 Task: Create in the project AdaptFlow in Backlog an issue 'Develop a new feature to allow for customizable user profiles', assign it to team member softage.2@softage.net and change the status to IN PROGRESS. Create in the project AdaptFlow in Backlog an issue 'Address issues related to data synchronization across multiple devices', assign it to team member softage.3@softage.net and change the status to IN PROGRESS
Action: Mouse moved to (83, 59)
Screenshot: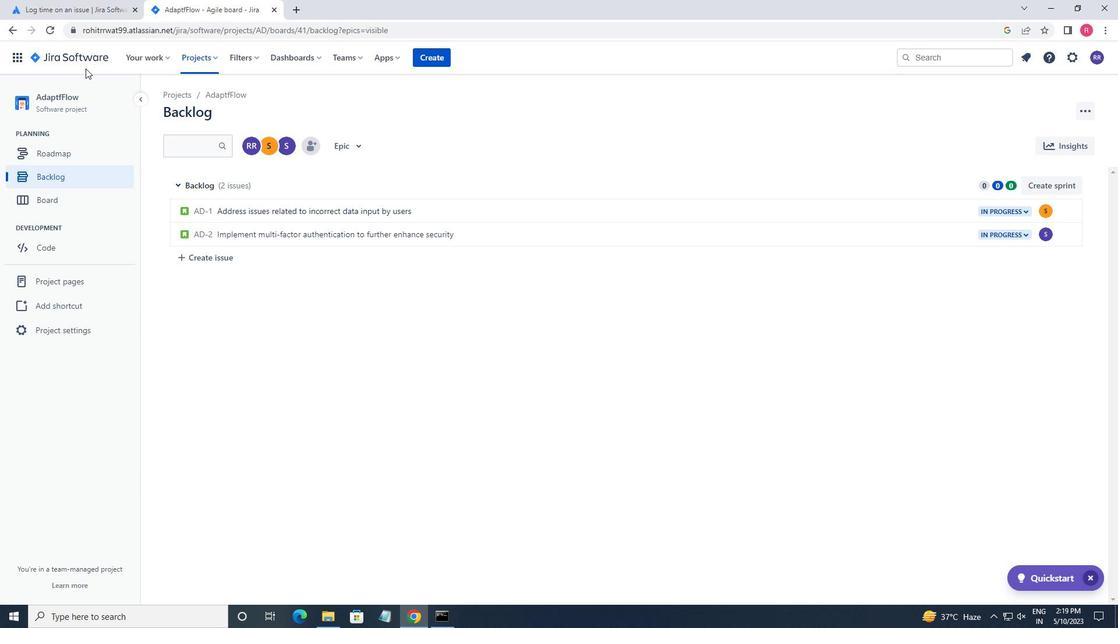 
Action: Mouse pressed left at (83, 59)
Screenshot: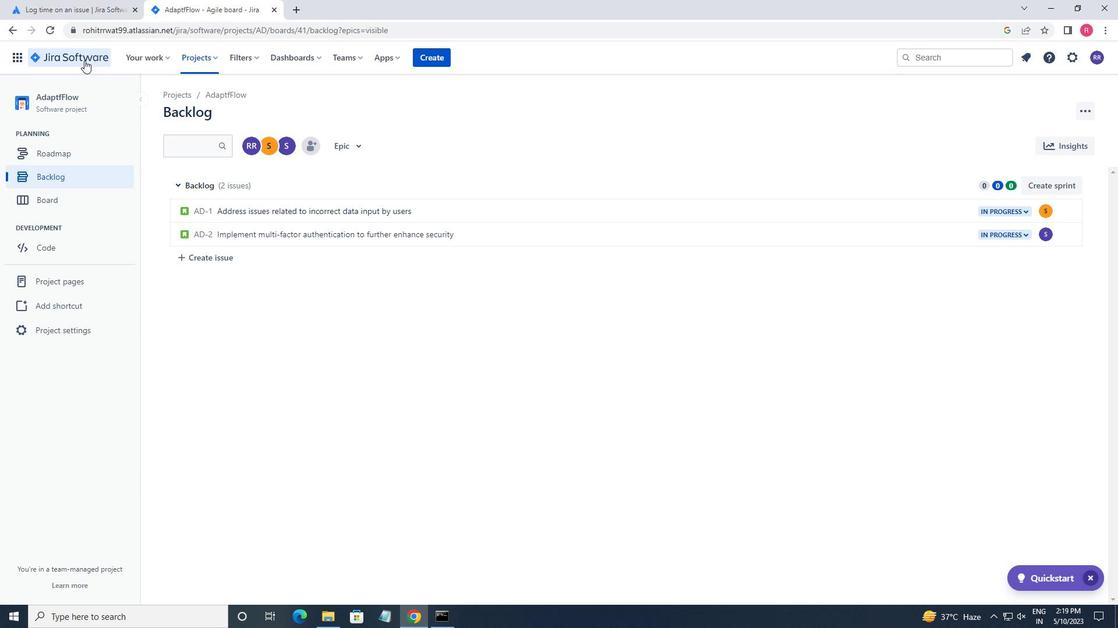 
Action: Mouse moved to (204, 48)
Screenshot: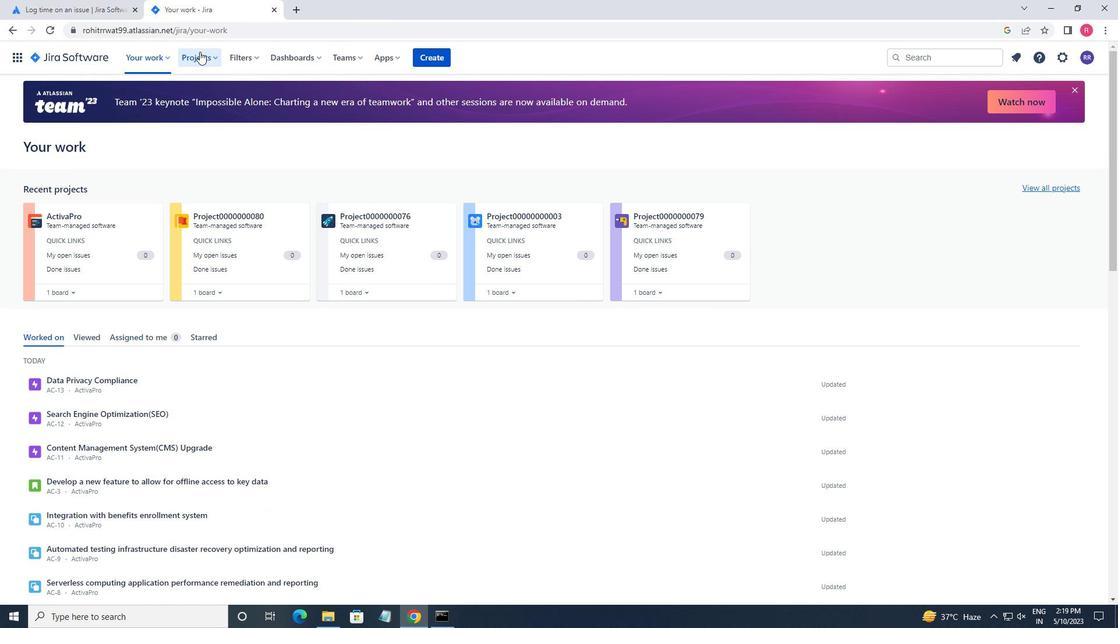 
Action: Mouse pressed left at (204, 48)
Screenshot: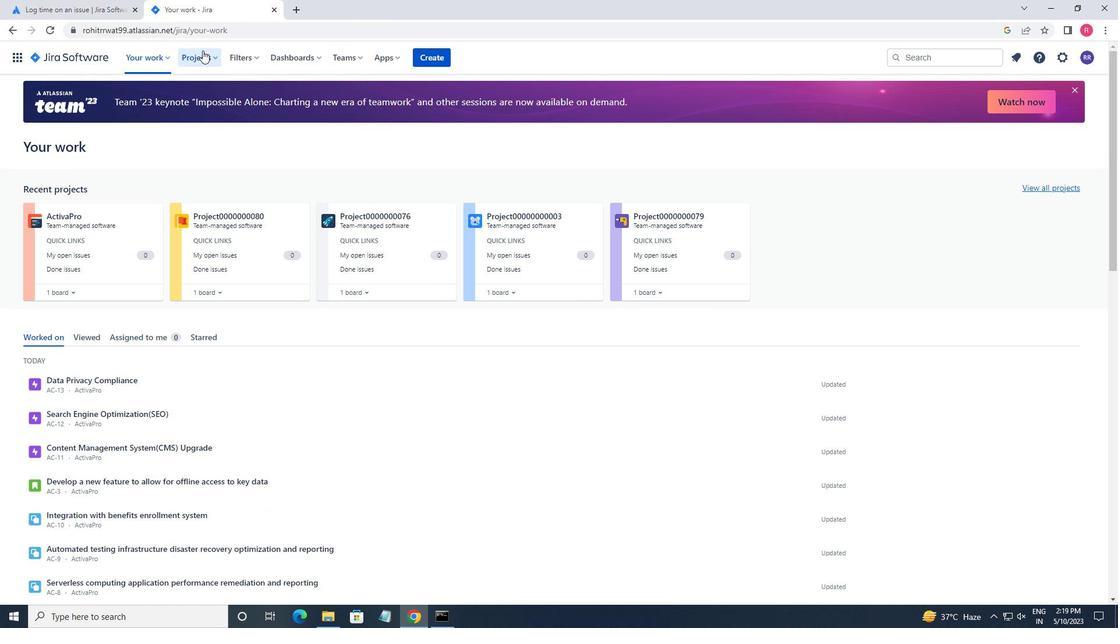 
Action: Mouse moved to (240, 116)
Screenshot: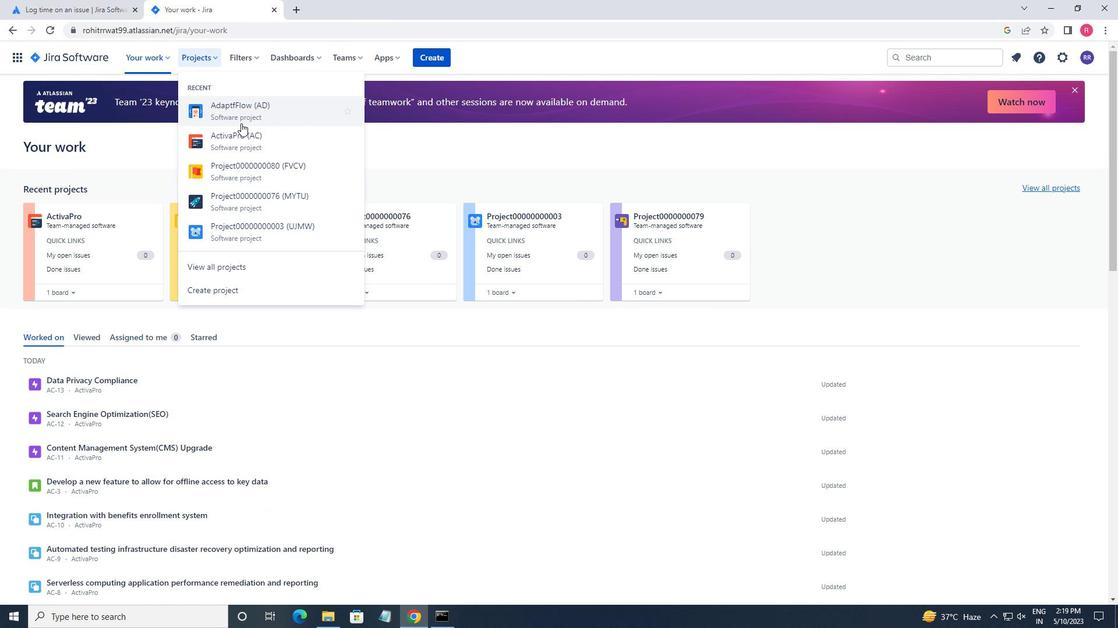 
Action: Mouse pressed left at (240, 116)
Screenshot: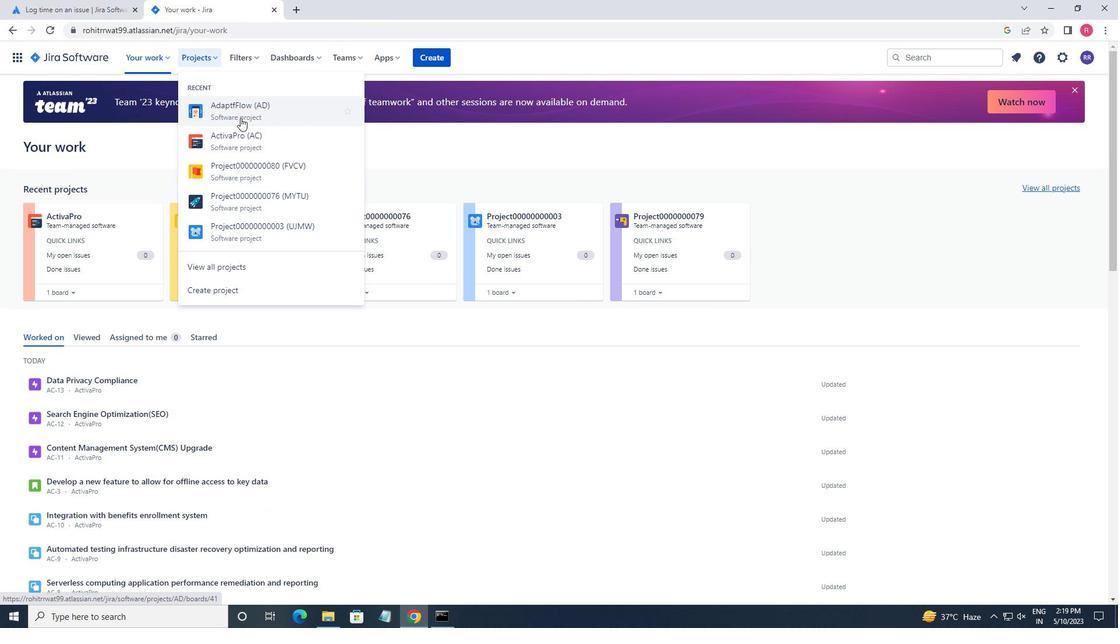 
Action: Mouse moved to (54, 174)
Screenshot: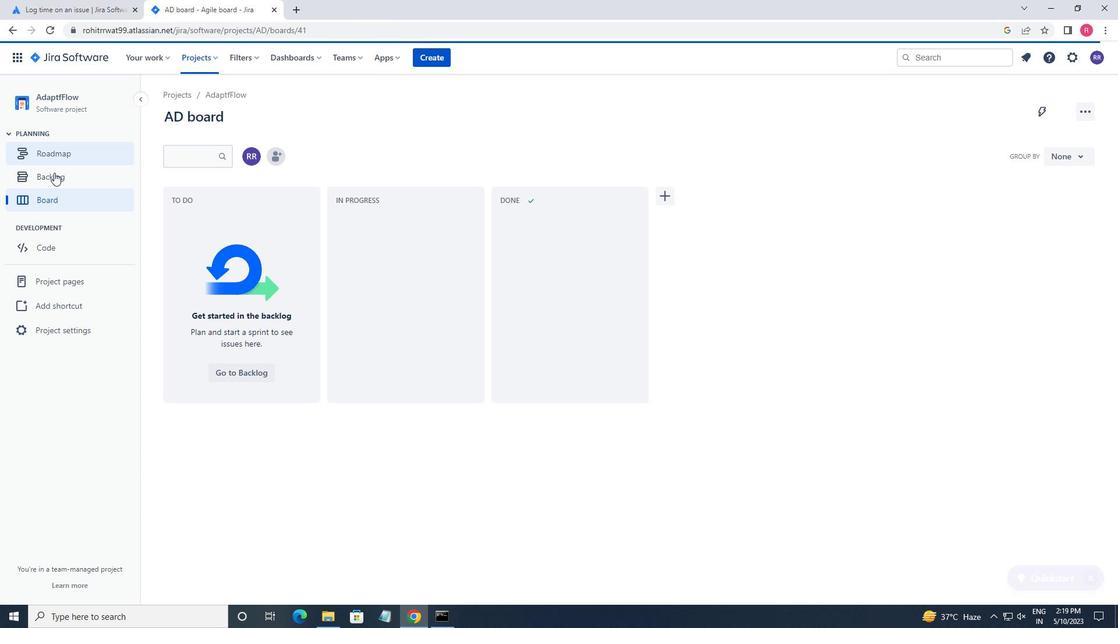 
Action: Mouse pressed left at (54, 174)
Screenshot: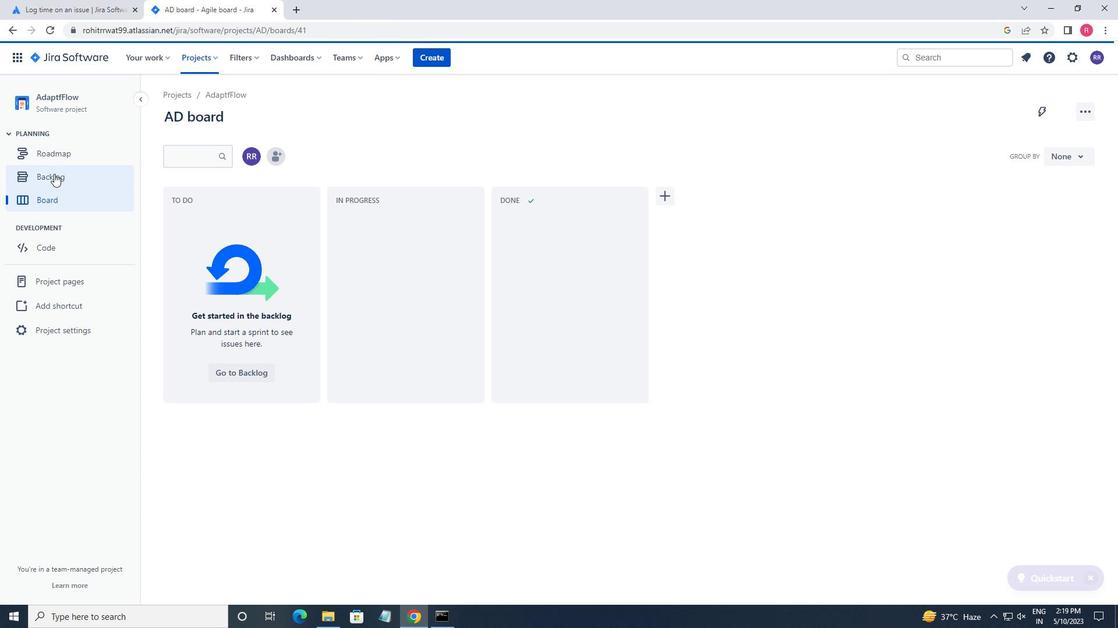 
Action: Mouse moved to (190, 255)
Screenshot: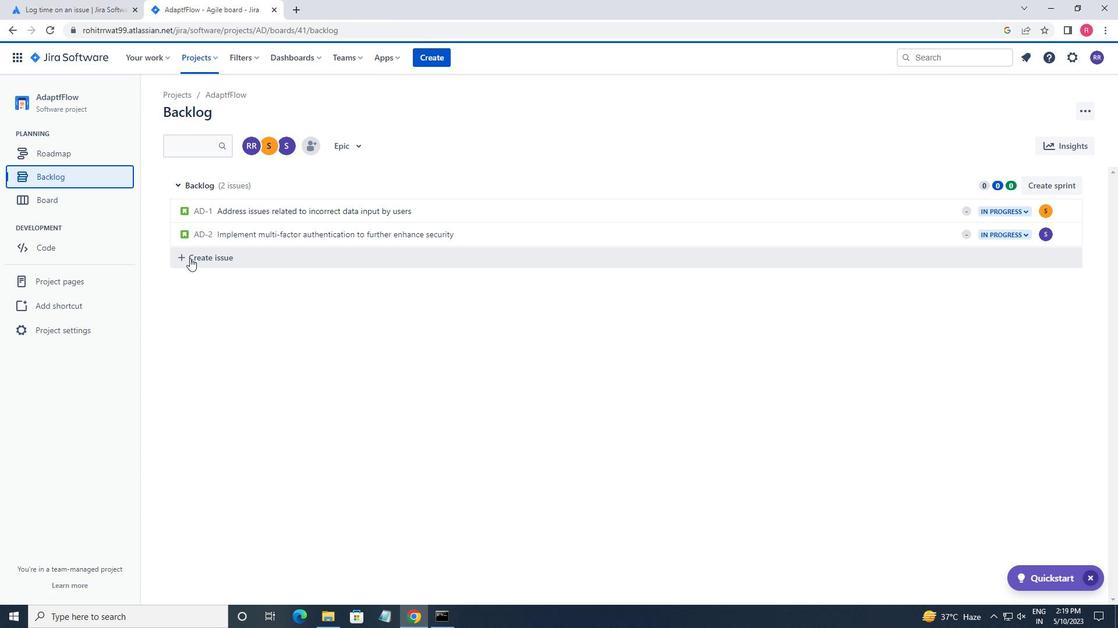 
Action: Mouse pressed left at (190, 255)
Screenshot: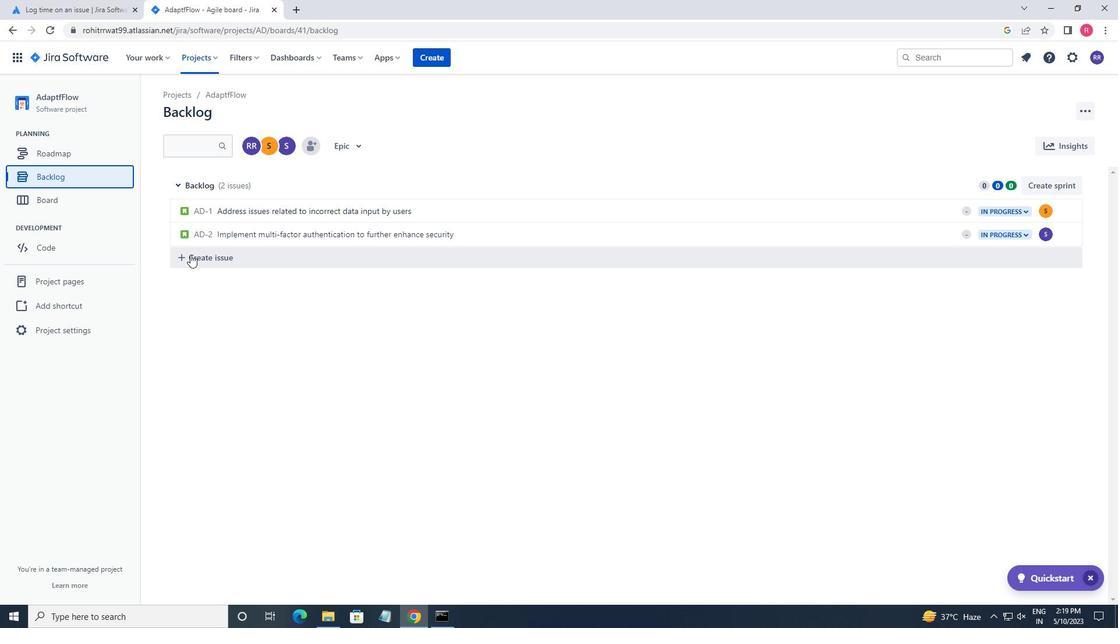 
Action: Key pressed <Key.shift>DEVELI<Key.backspace>OP<Key.space><Key.space>A<Key.space>M<Key.backspace>NEW<Key.space><Key.space>FEATURE<Key.space>TO<Key.space>ALLOW<Key.space>FOR<Key.space>CUSTOMIZABLE<Key.space>USER<Key.space>PROFILE<Key.enter>
Screenshot: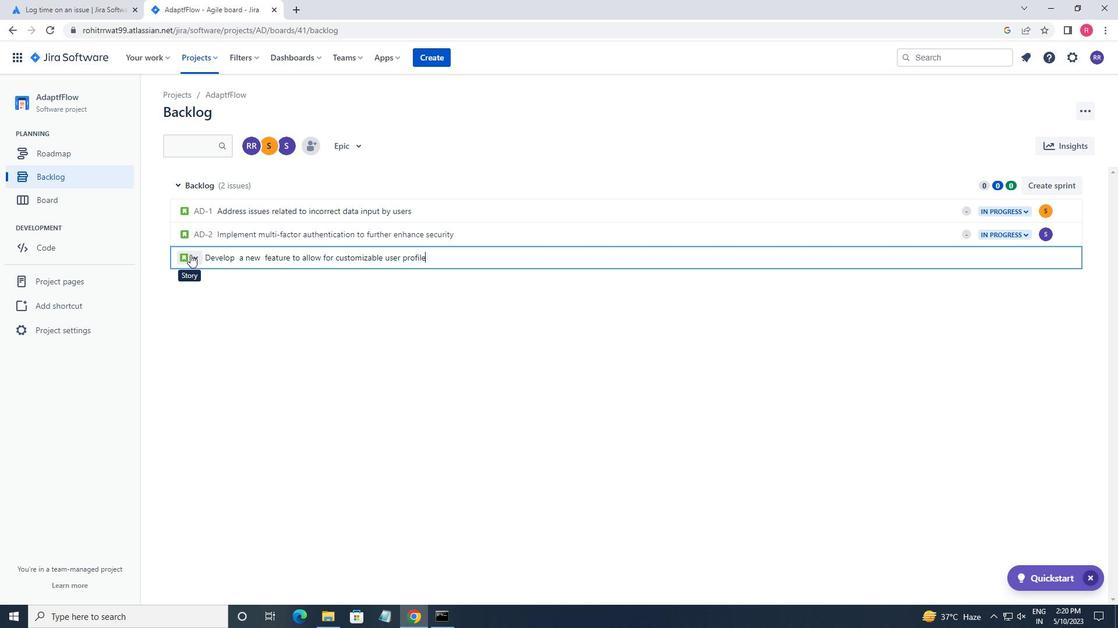
Action: Mouse moved to (1048, 257)
Screenshot: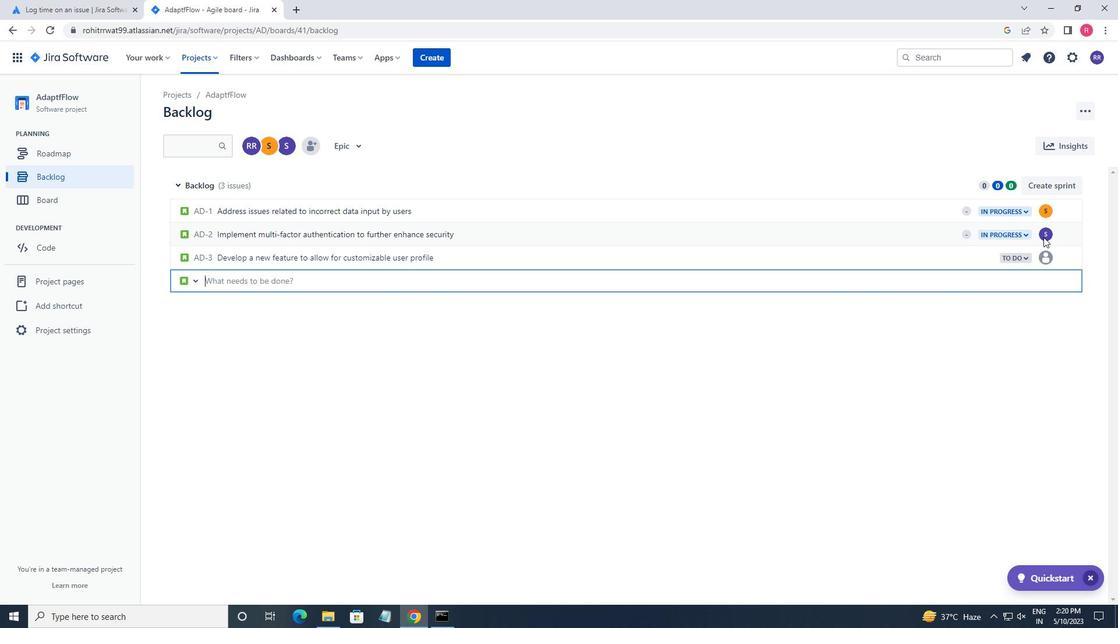 
Action: Mouse pressed left at (1048, 257)
Screenshot: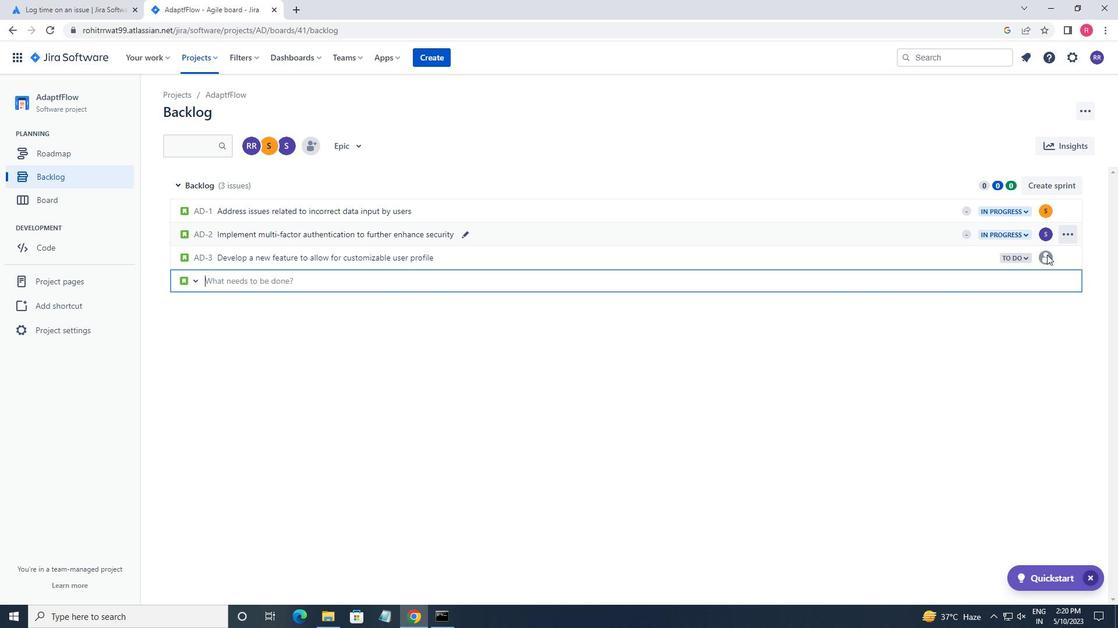 
Action: Mouse moved to (1042, 255)
Screenshot: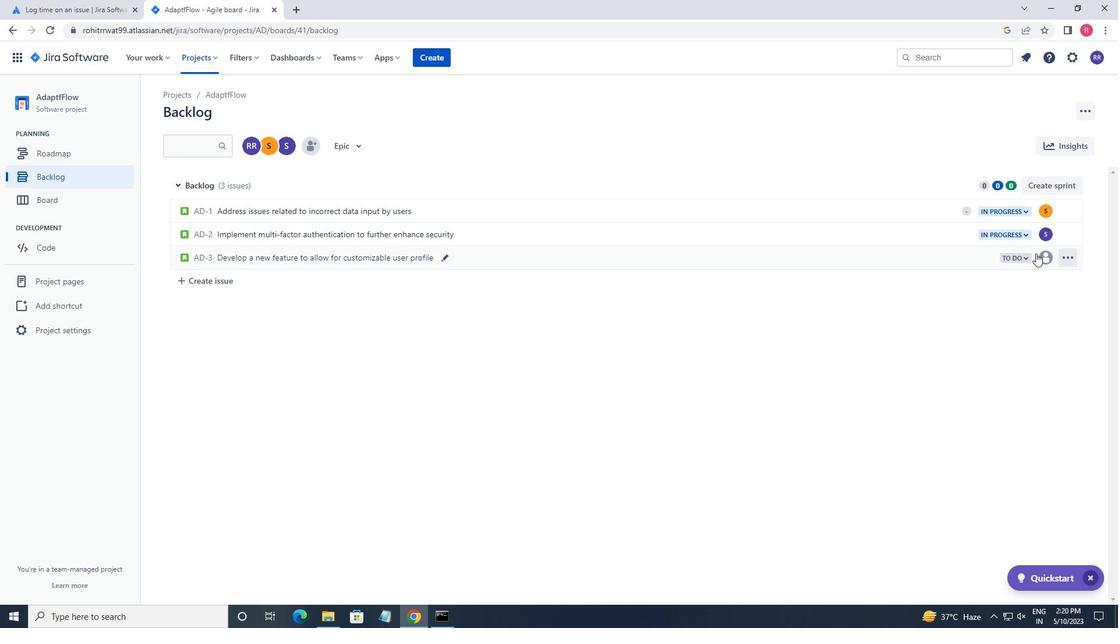 
Action: Mouse pressed left at (1042, 255)
Screenshot: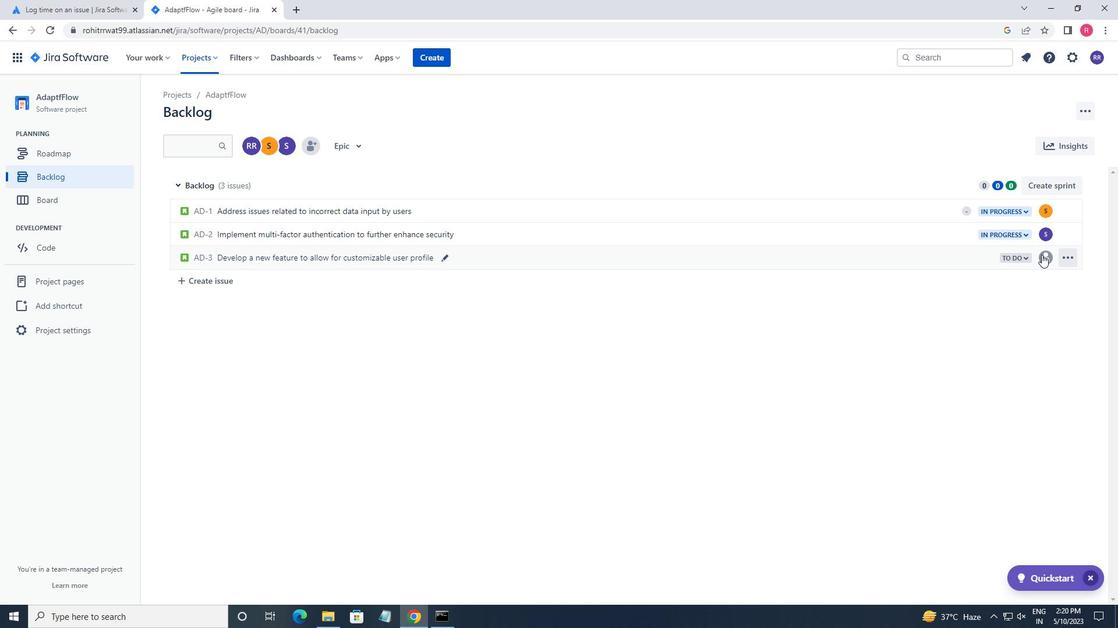 
Action: Mouse moved to (934, 300)
Screenshot: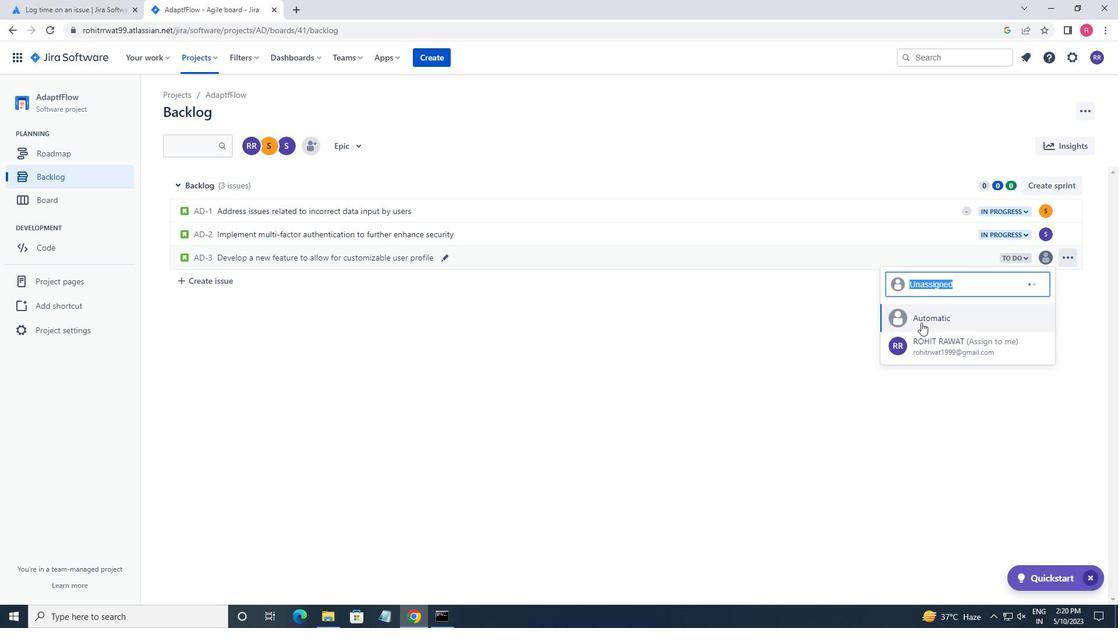 
Action: Key pressed SFTAGE.2<Key.shift>@SOFTAGE.NET<Key.enter>
Screenshot: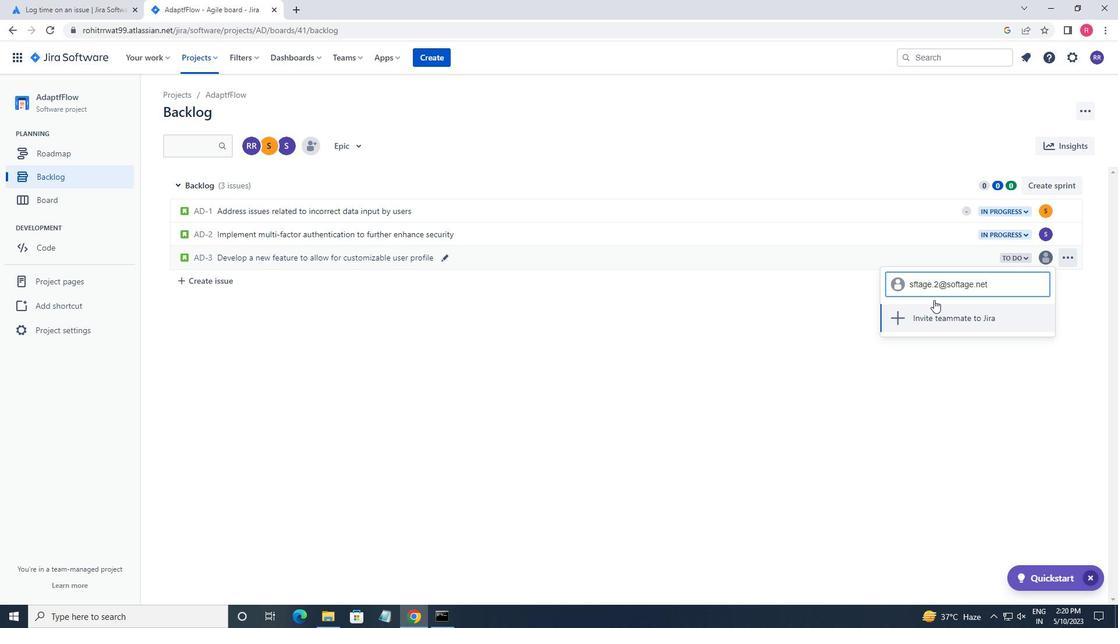 
Action: Mouse moved to (14, 64)
Screenshot: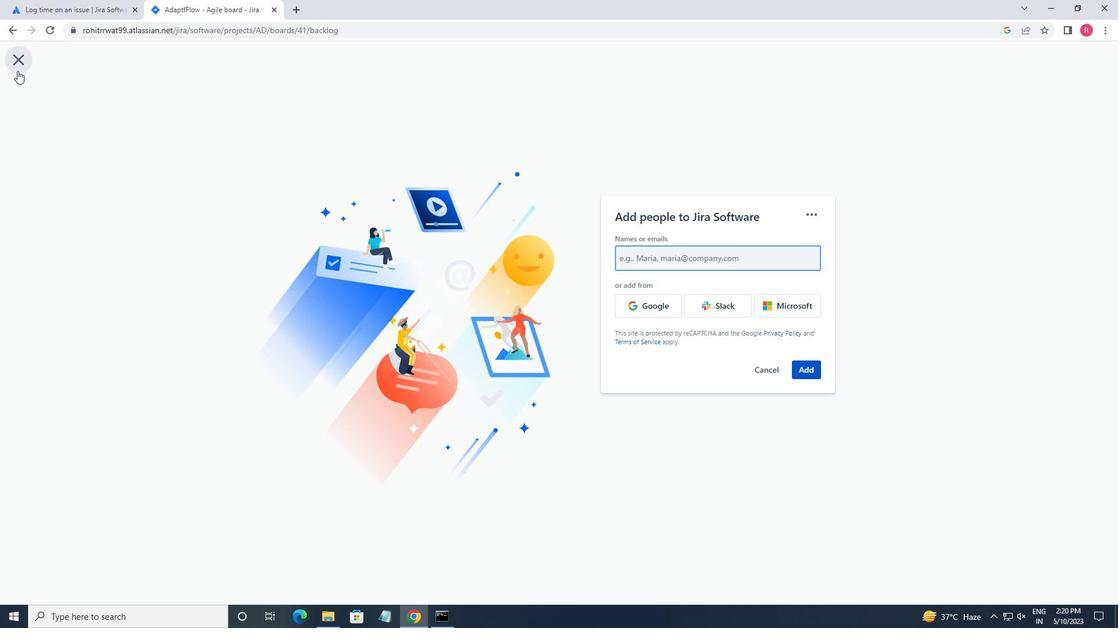 
Action: Mouse pressed left at (14, 64)
Screenshot: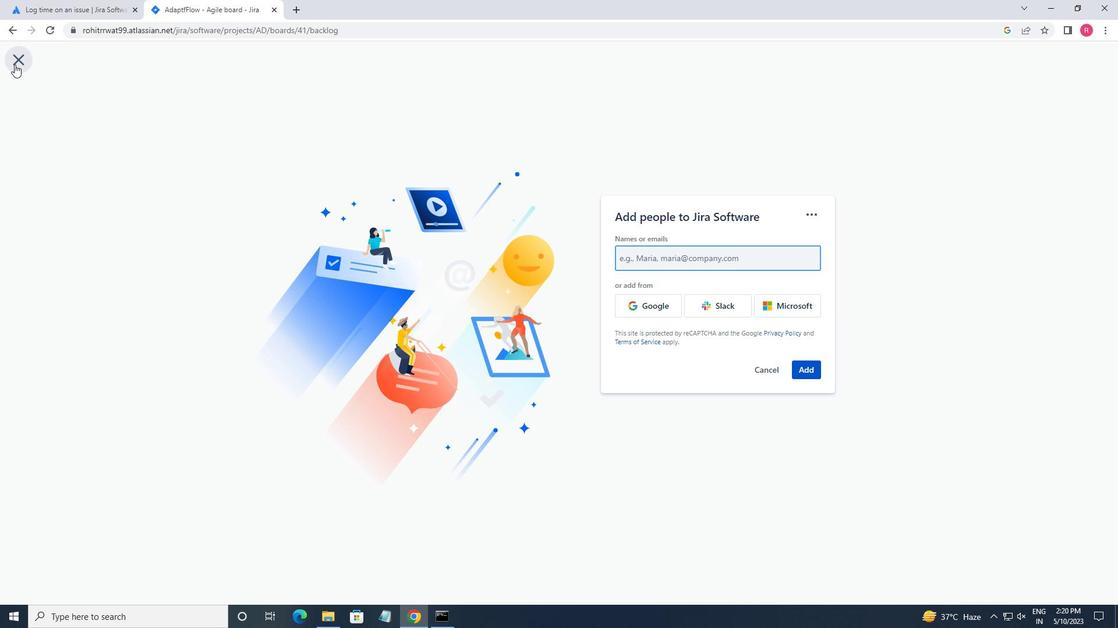 
Action: Mouse moved to (1050, 256)
Screenshot: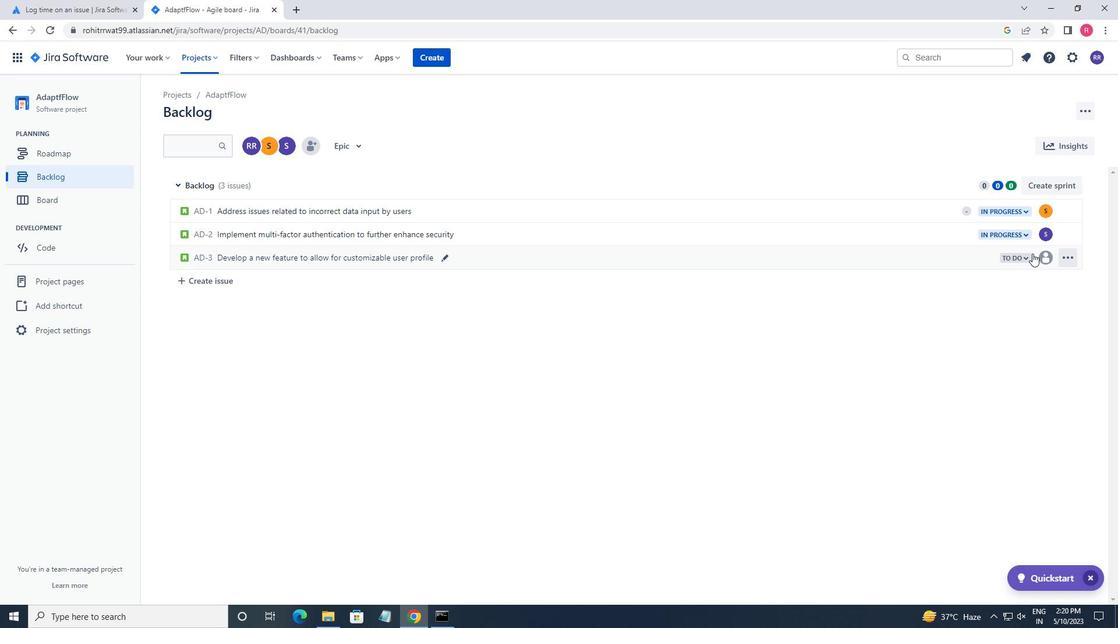 
Action: Mouse pressed left at (1050, 256)
Screenshot: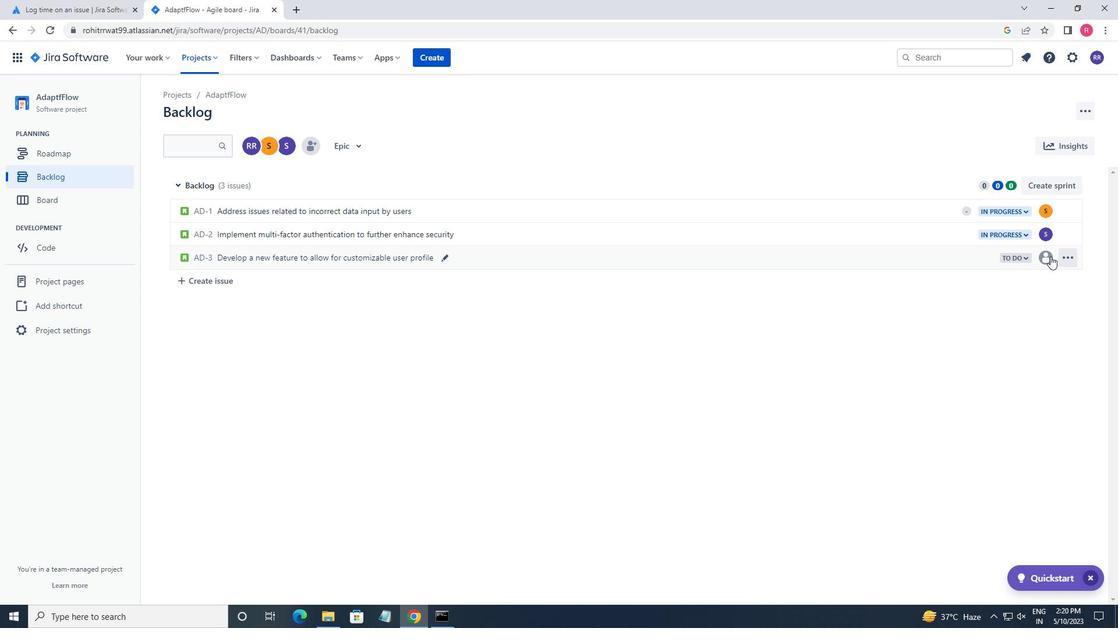 
Action: Mouse moved to (937, 289)
Screenshot: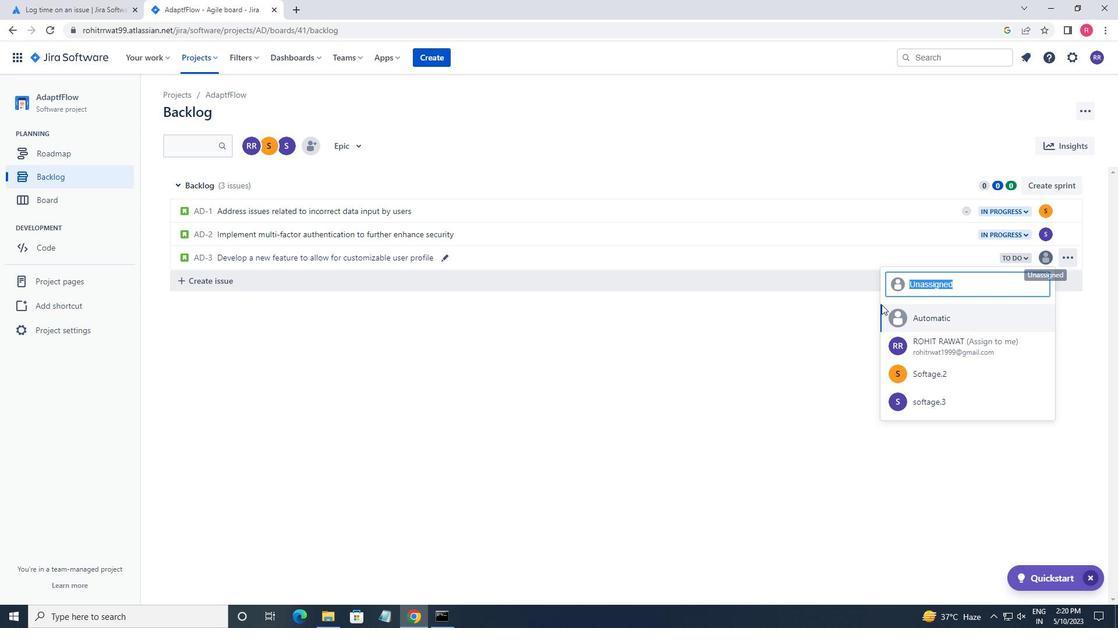 
Action: Key pressed SOFTAGE.2<Key.shift>@SOFTAGE.NET<Key.enter>
Screenshot: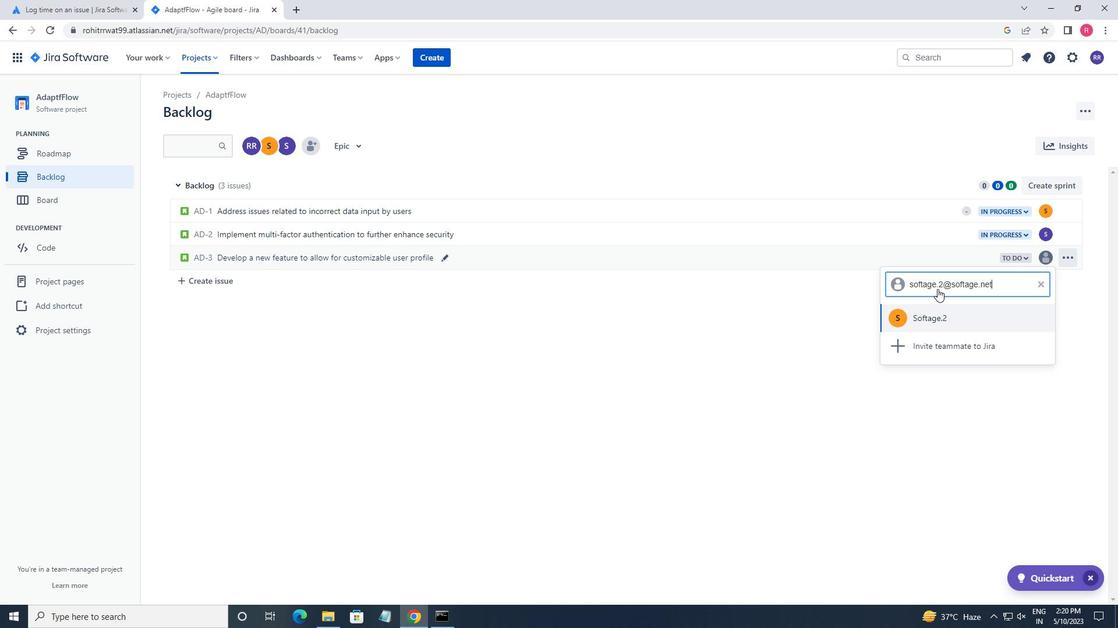 
Action: Mouse moved to (1013, 253)
Screenshot: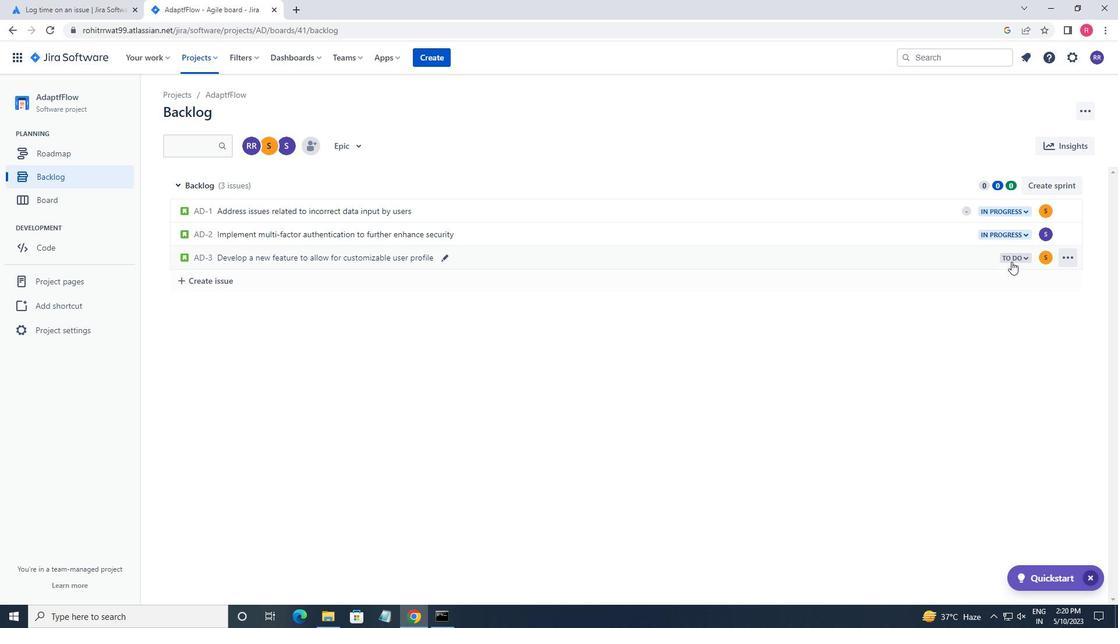 
Action: Mouse pressed left at (1013, 253)
Screenshot: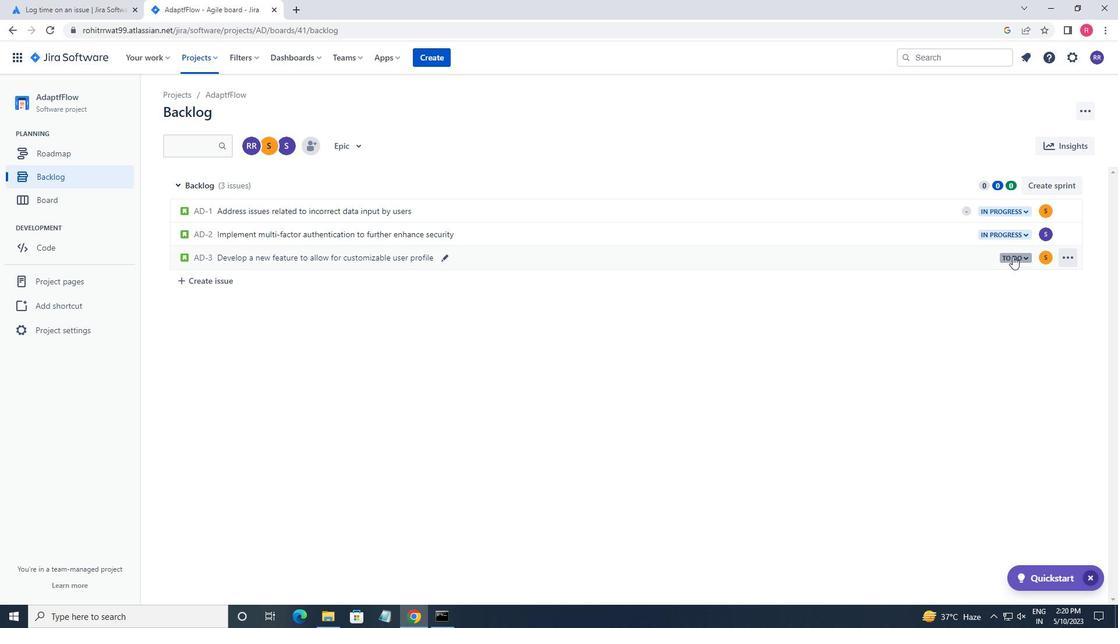 
Action: Mouse moved to (935, 284)
Screenshot: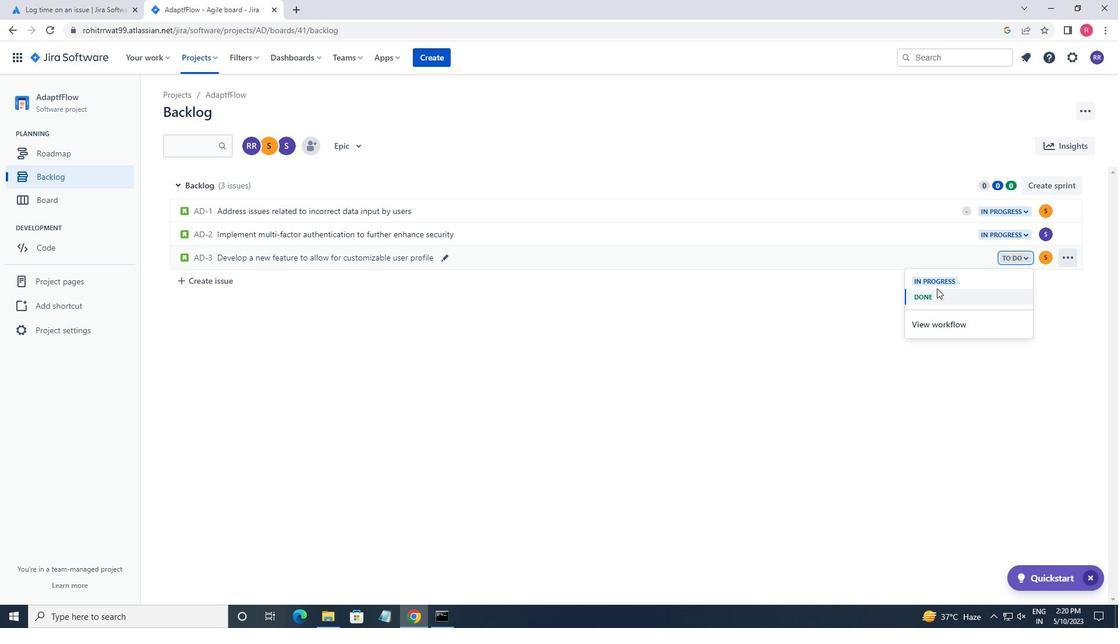 
Action: Mouse pressed left at (935, 284)
Screenshot: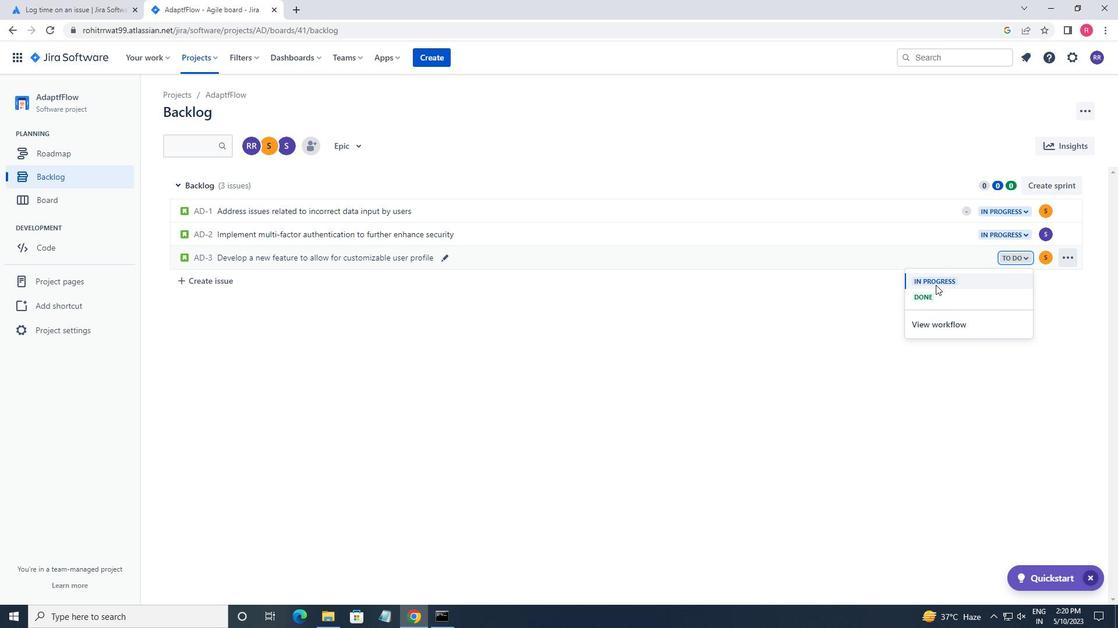 
Action: Mouse moved to (227, 274)
Screenshot: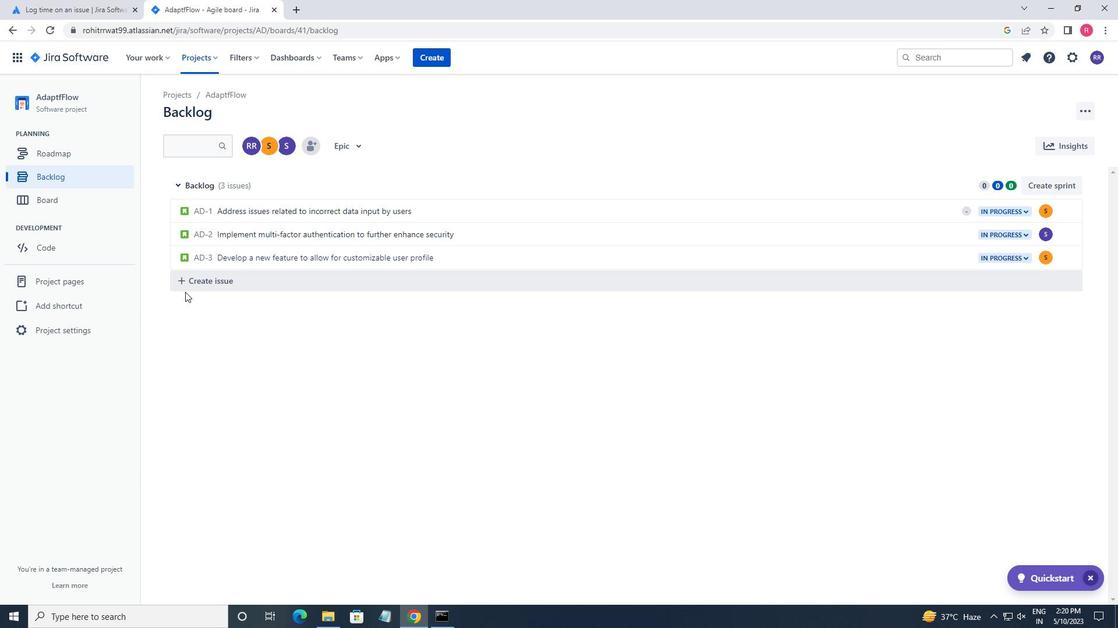
Action: Mouse pressed left at (227, 274)
Screenshot: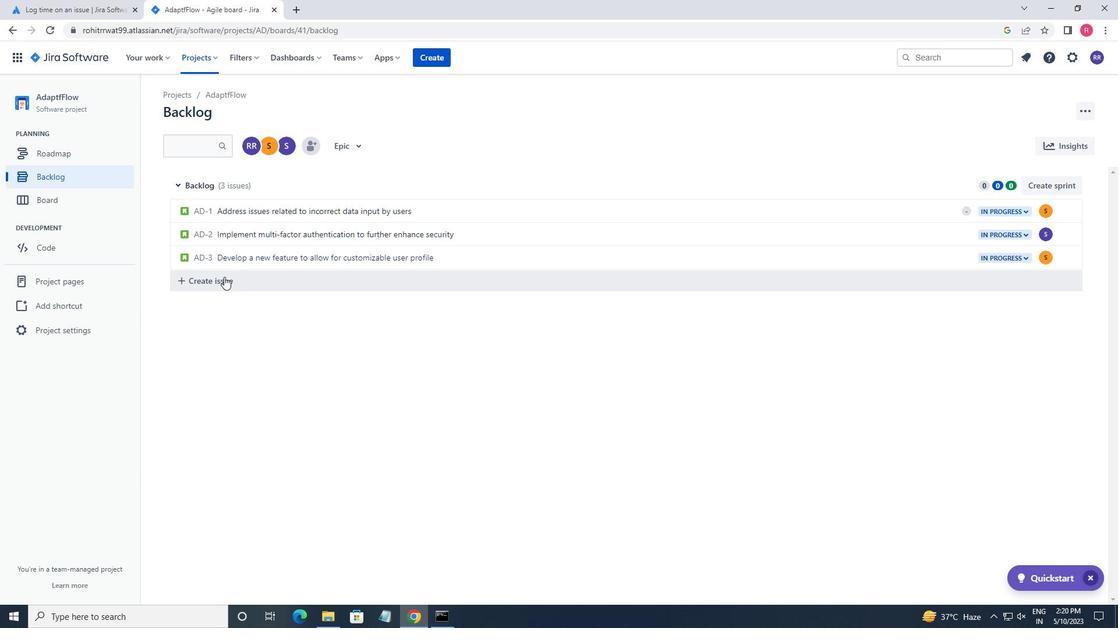 
Action: Key pressed <Key.shift>ADDRESS<Key.space>ISSUE<Key.space>RELATED<Key.space>TO<Key.space>DATA<Key.space>SYNCHRONIZATION<Key.space>ACROSS<Key.space>MULTIPLE<Key.space>DEVICE<Key.enter>
Screenshot: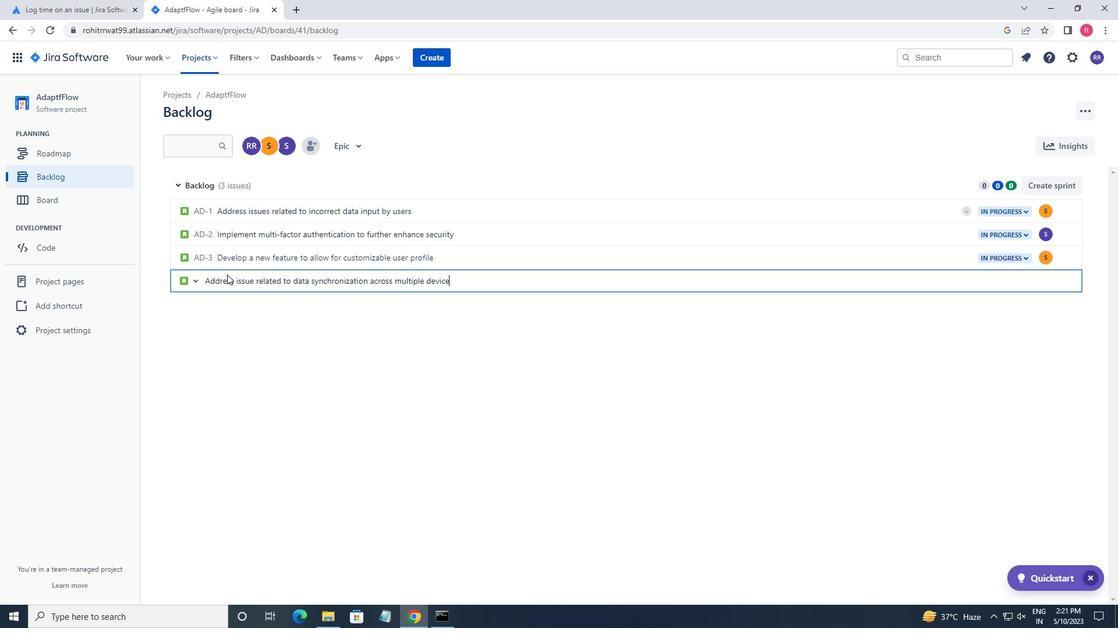 
Action: Mouse moved to (1047, 280)
Screenshot: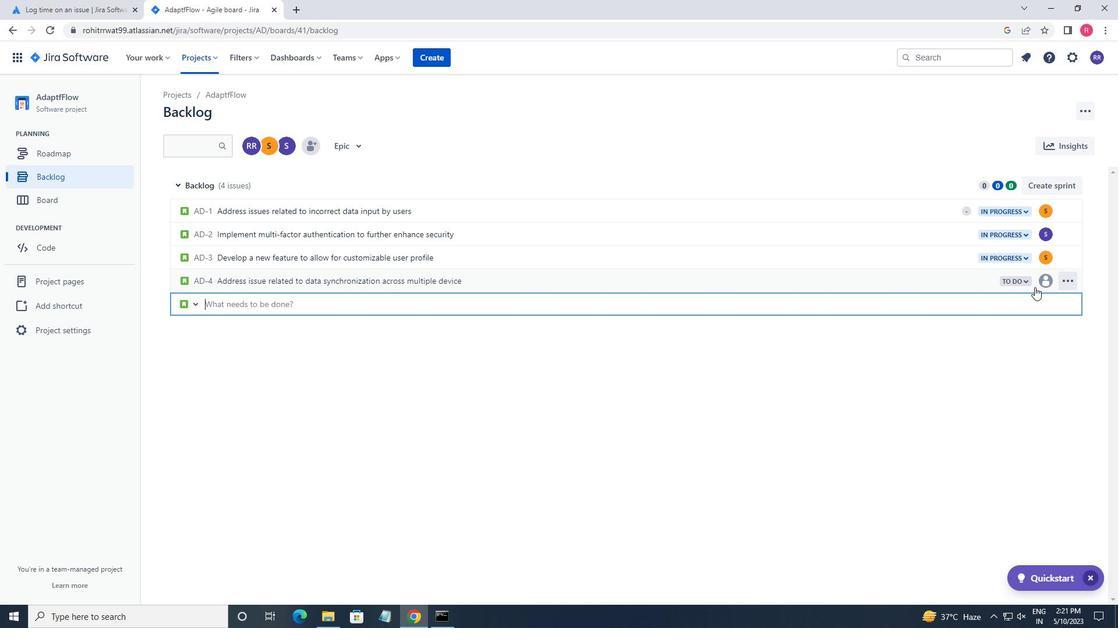 
Action: Mouse pressed left at (1047, 280)
Screenshot: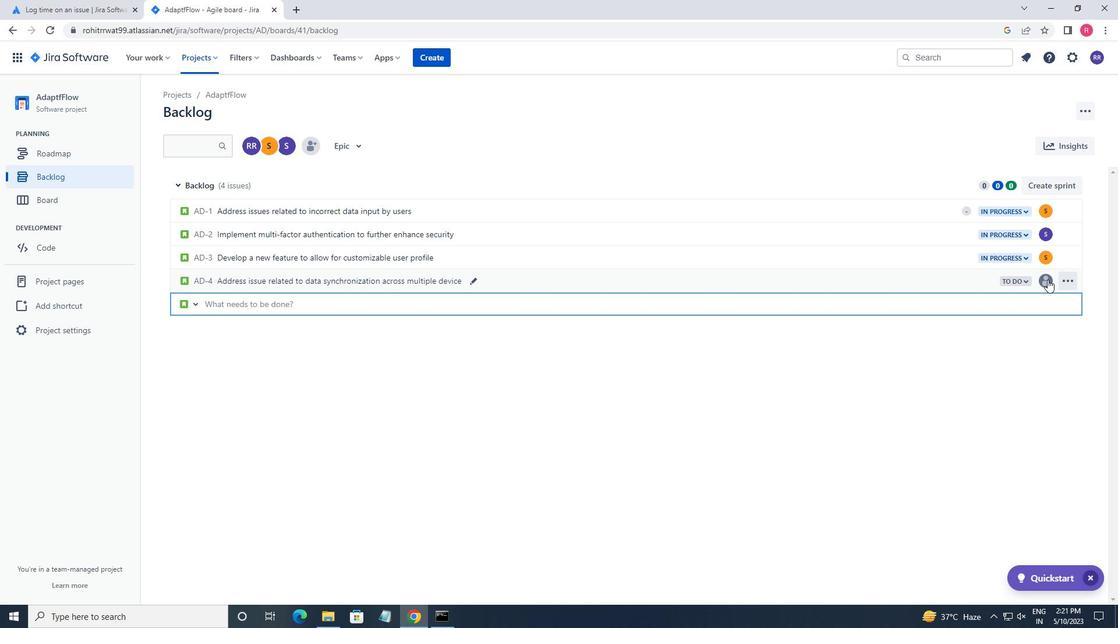 
Action: Key pressed SOFTAGE.3<Key.shift>@SOFTAGE.NET<Key.enter>
Screenshot: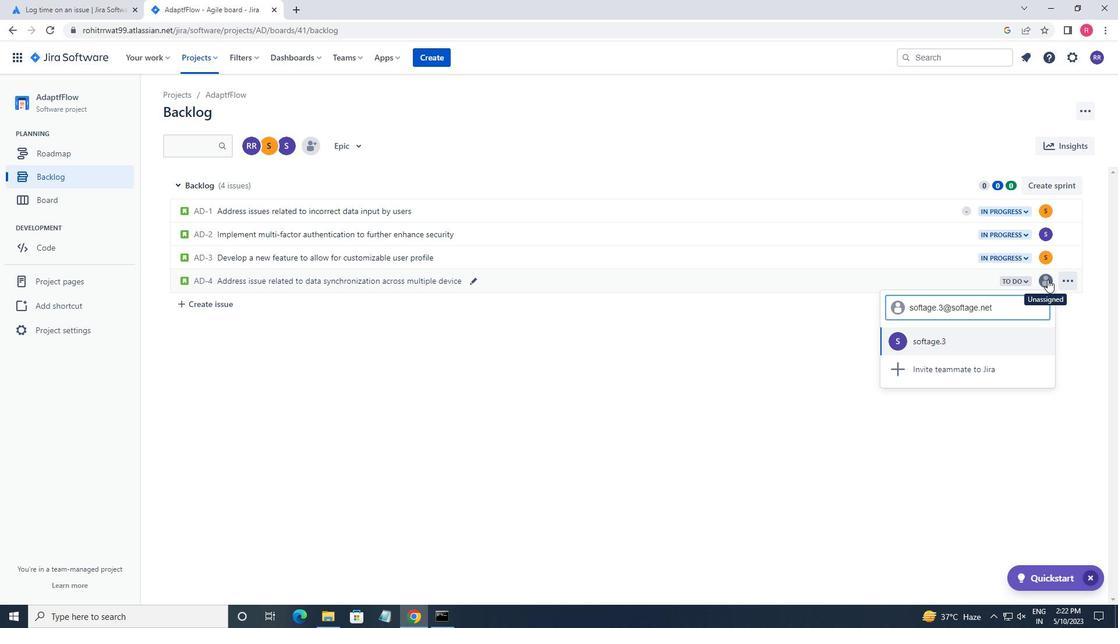 
Action: Mouse moved to (1013, 281)
Screenshot: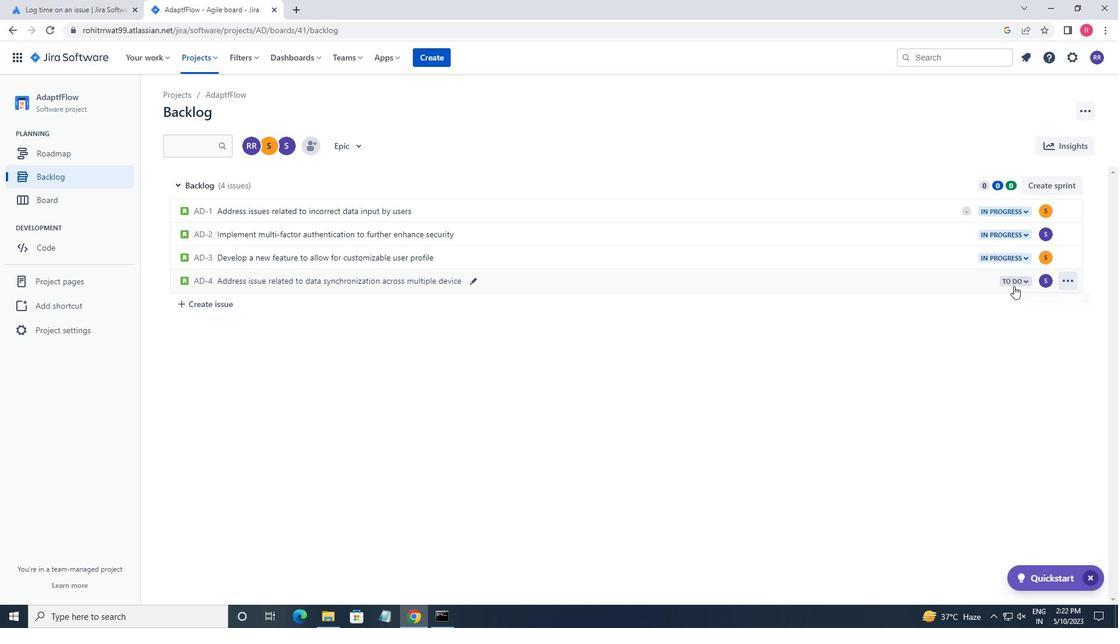 
Action: Mouse pressed left at (1013, 281)
Screenshot: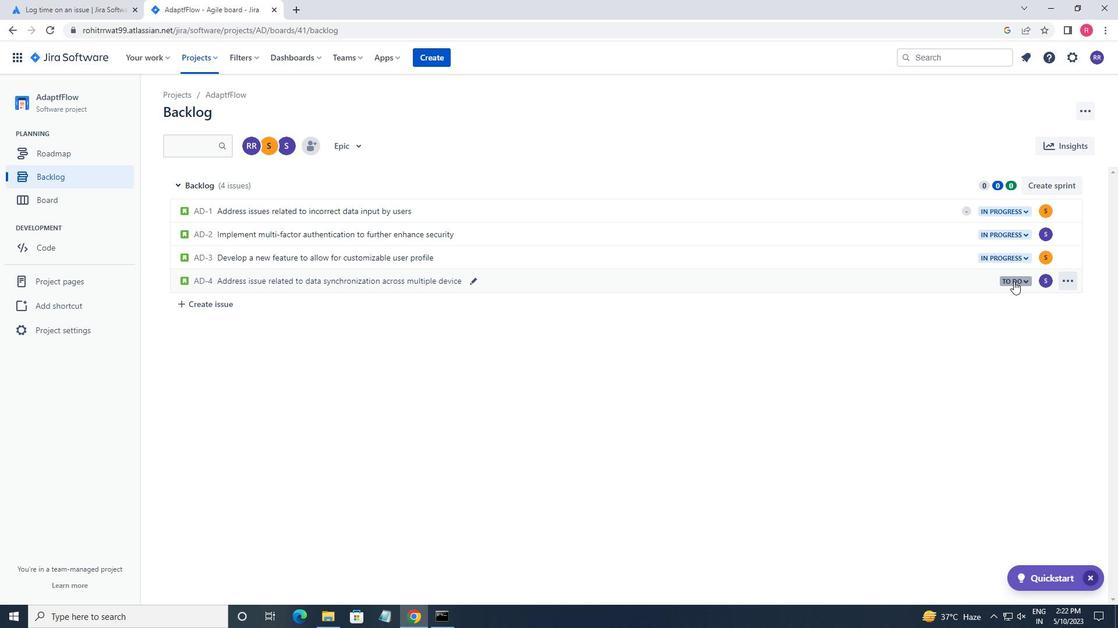 
Action: Mouse moved to (973, 305)
Screenshot: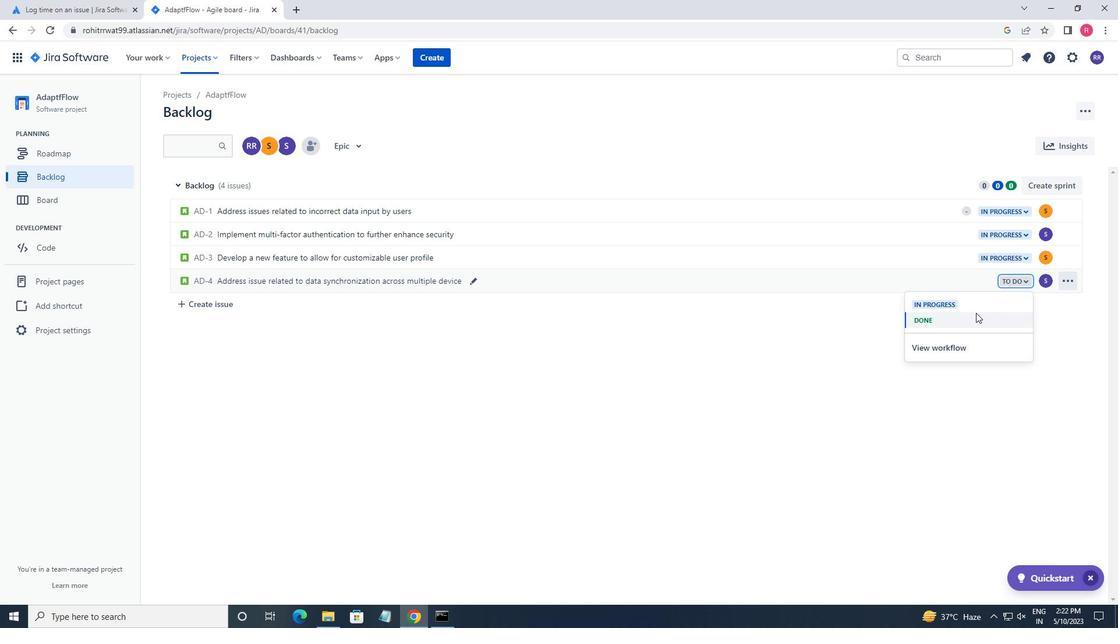 
Action: Mouse pressed left at (973, 305)
Screenshot: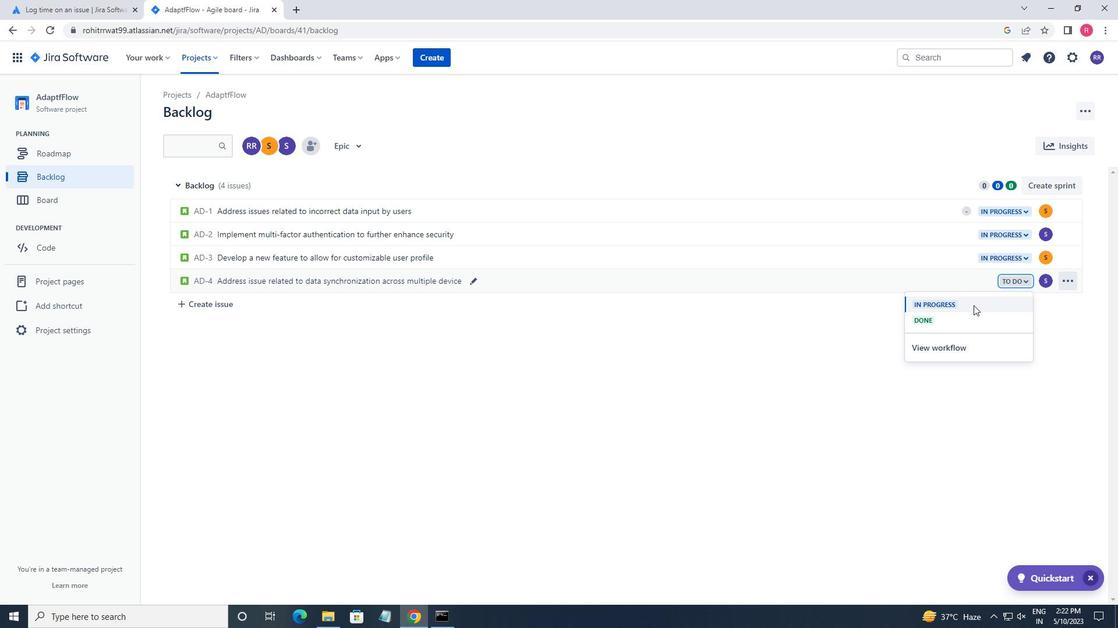 
